 Task: Compute the integral of a piecewise-defined function.
Action: Mouse moved to (1014, 65)
Screenshot: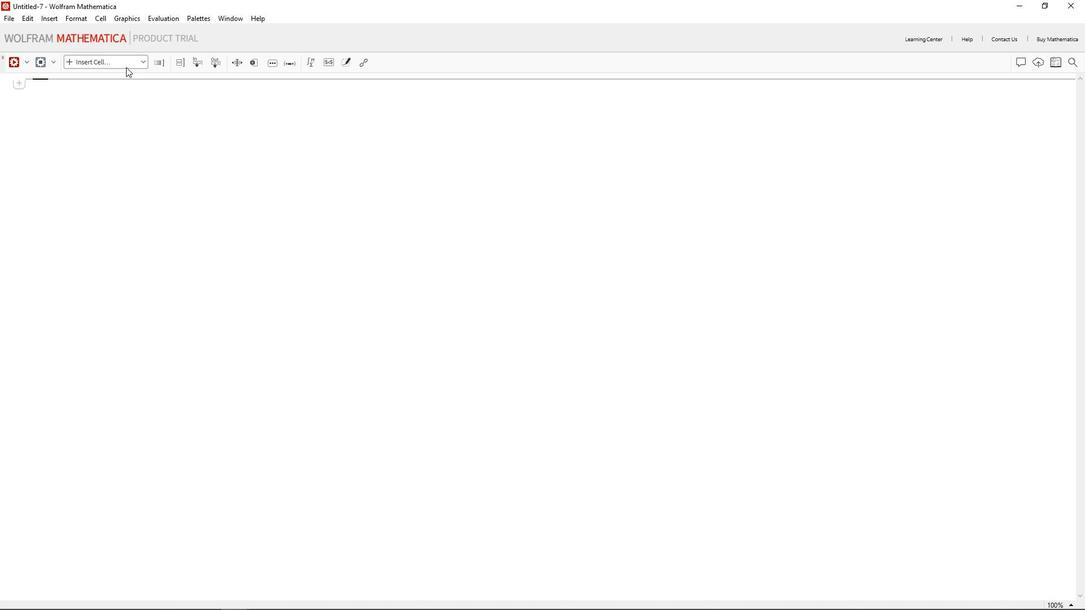 
Action: Mouse pressed left at (1014, 65)
Screenshot: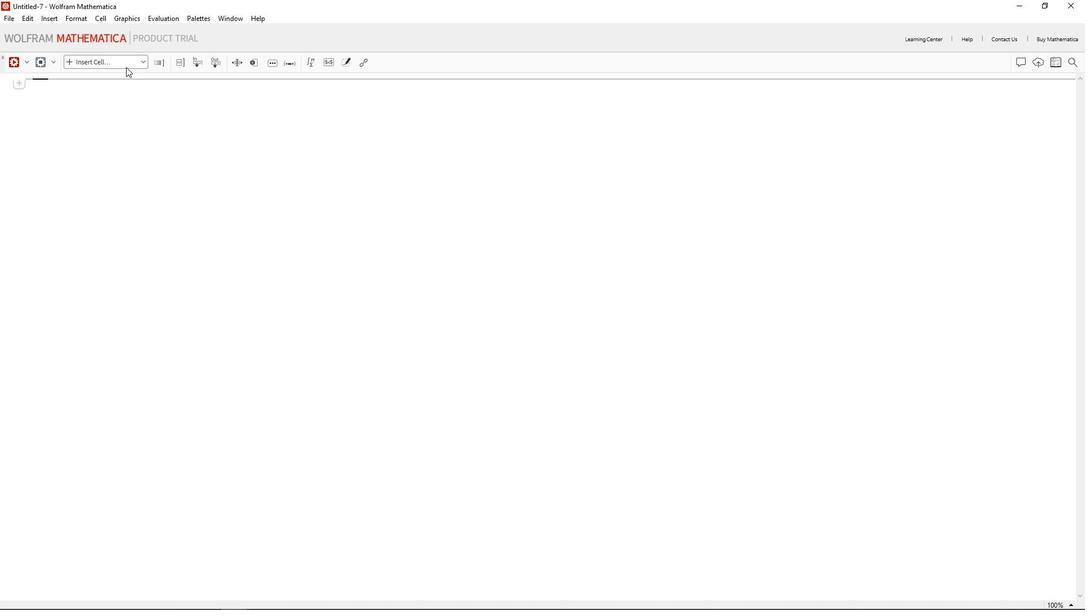
Action: Mouse moved to (1005, 98)
Screenshot: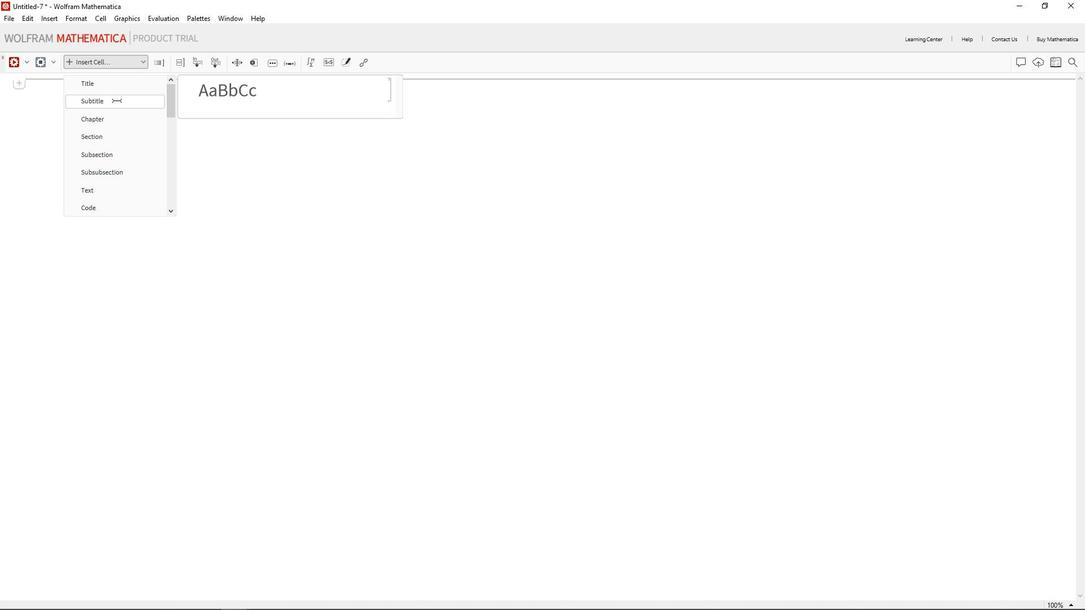 
Action: Mouse pressed left at (1005, 98)
Screenshot: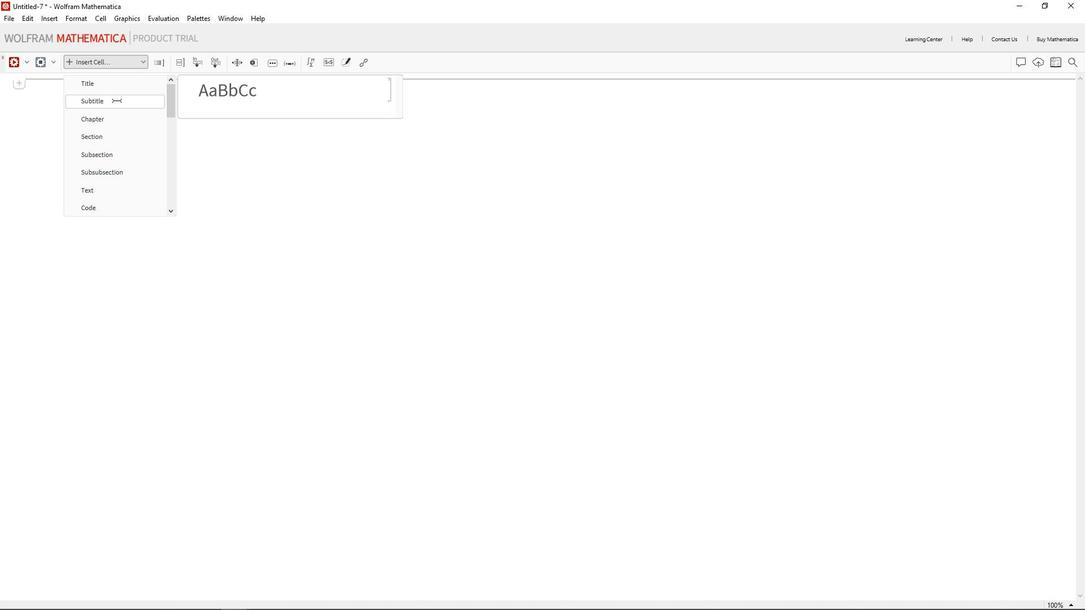 
Action: Key pressed <Key.shift>The<Key.space><Key.shift>Inter<Key.backspace>gral<Key.space>of<Key.space>a<Key.space>pei<Key.backspace><Key.backspace>iecewise<Key.space><Key.backspace>de<Key.backspace><Key.backspace>-defined<Key.space>du<Key.backspace><Key.backspace>function.
Screenshot: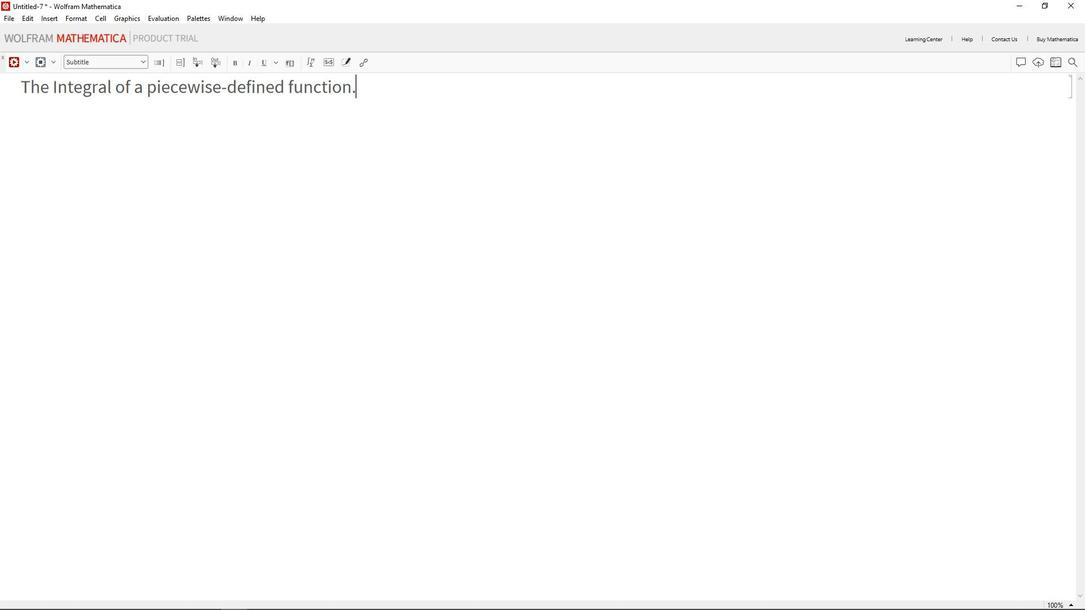 
Action: Mouse moved to (995, 118)
Screenshot: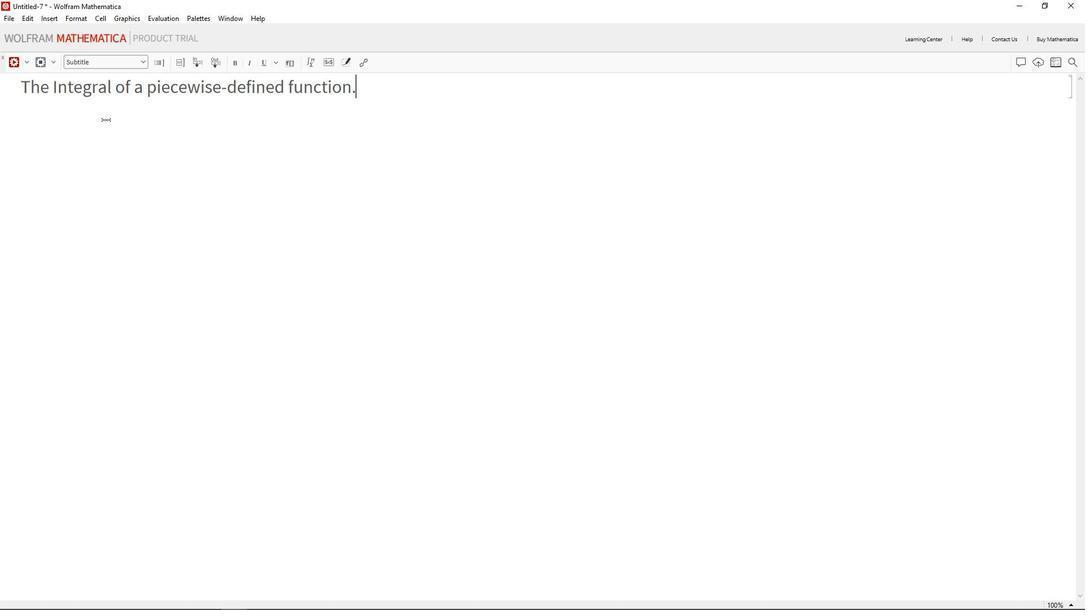 
Action: Mouse pressed left at (995, 118)
Screenshot: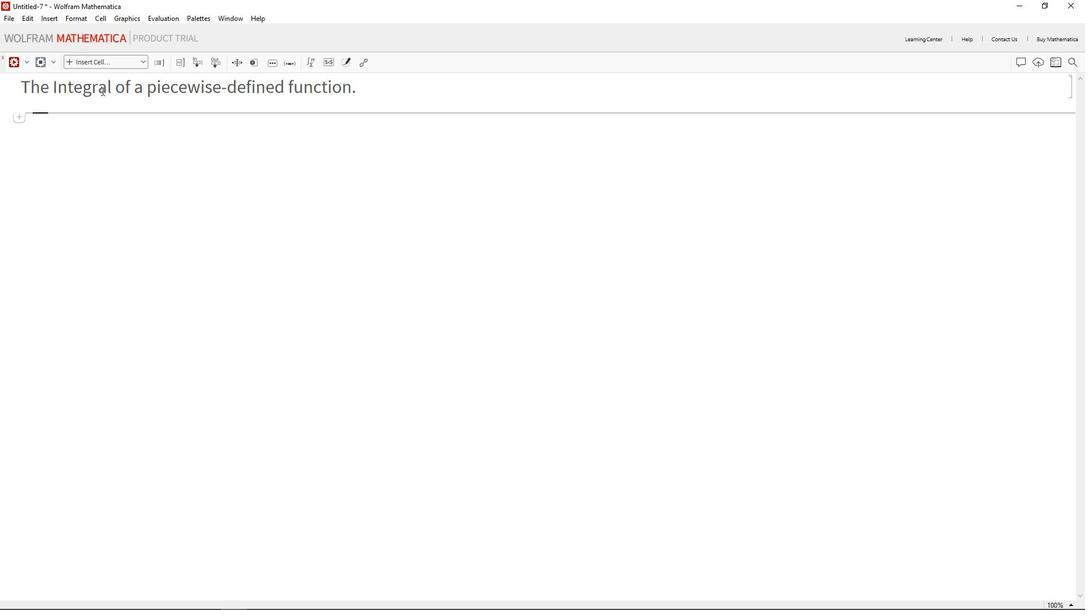 
Action: Mouse moved to (1010, 55)
Screenshot: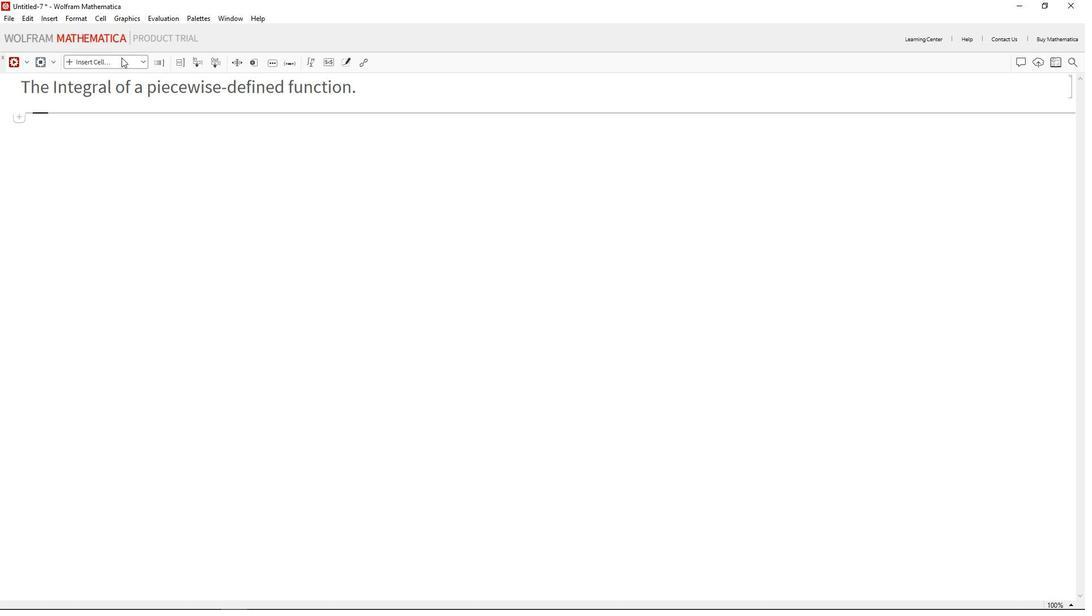 
Action: Mouse pressed left at (1010, 55)
Screenshot: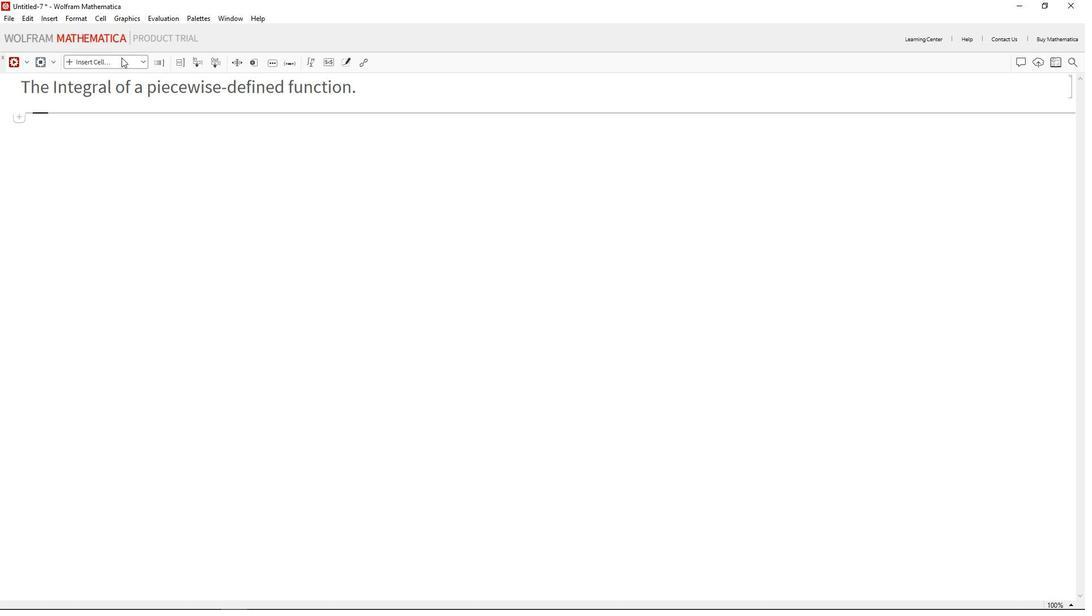 
Action: Mouse moved to (991, 204)
Screenshot: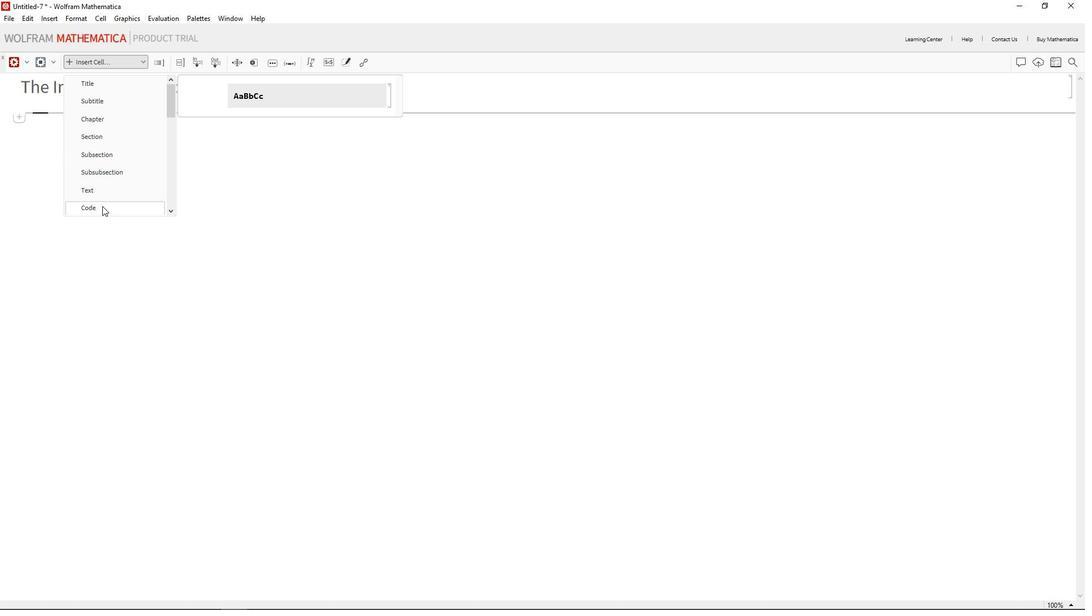 
Action: Mouse pressed left at (991, 204)
Screenshot: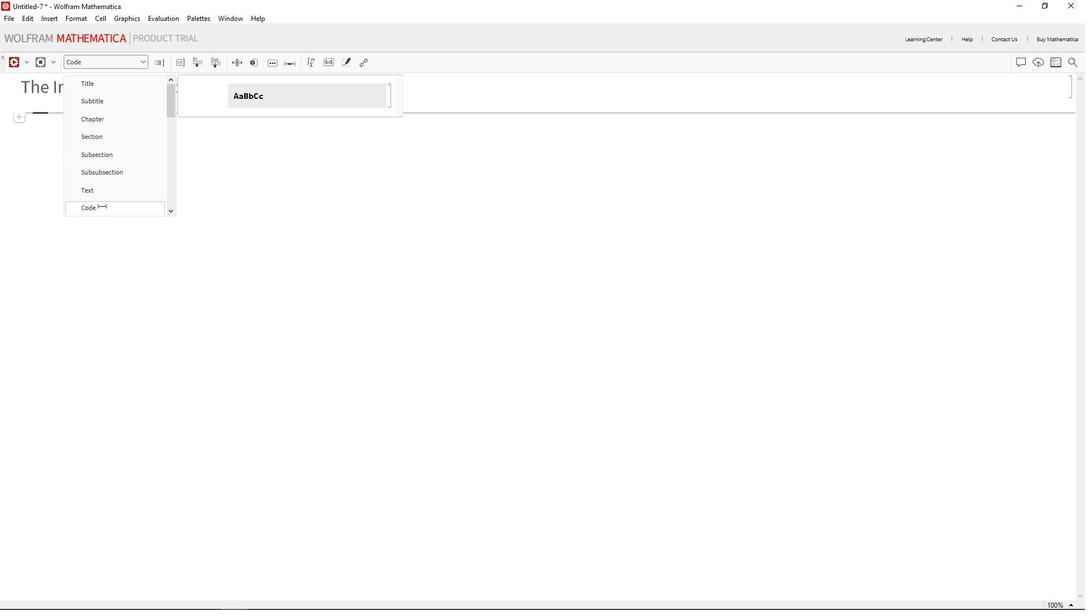 
Action: Key pressed <Key.cmd>9
Screenshot: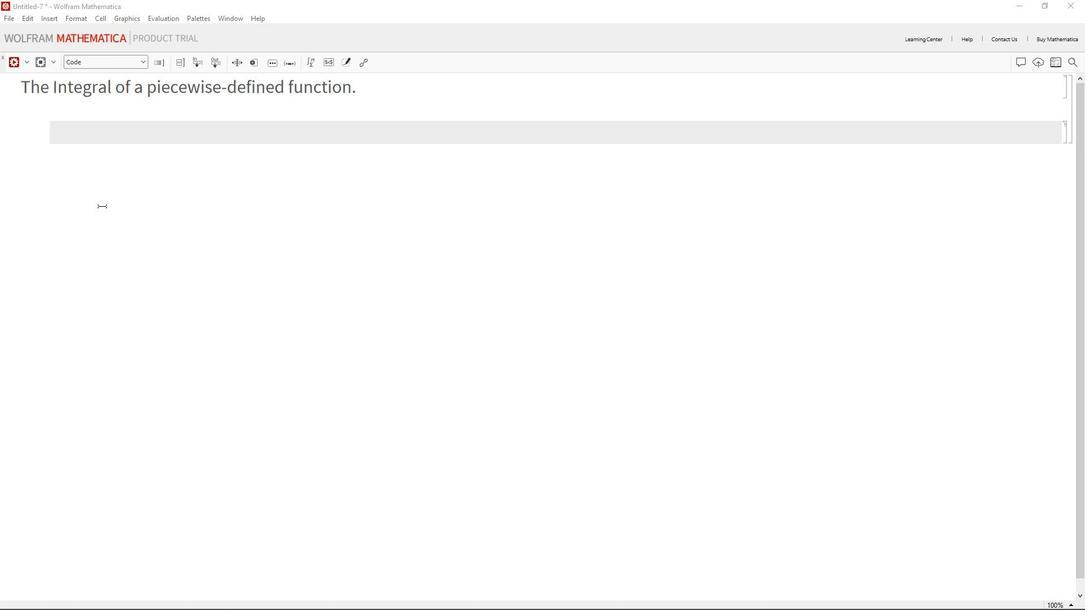 
Action: Mouse moved to (1021, 138)
Screenshot: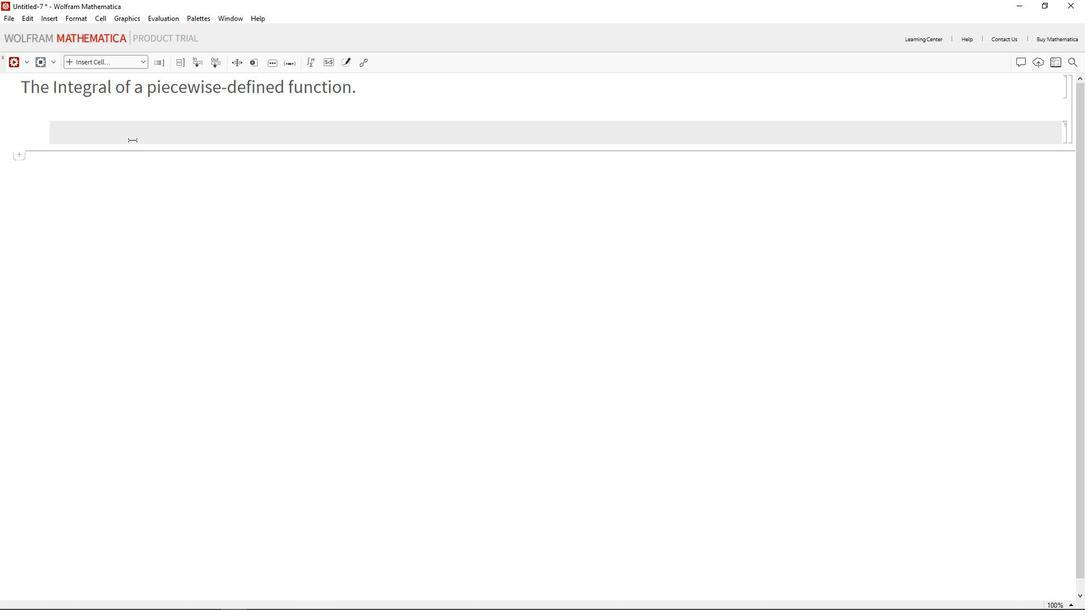 
Action: Mouse pressed left at (1021, 138)
Screenshot: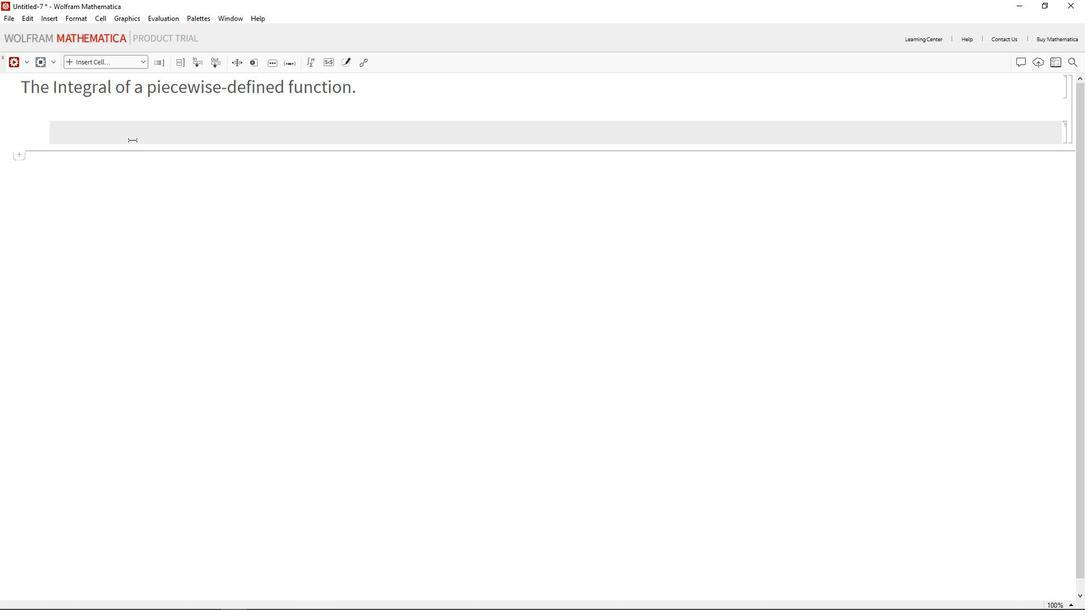 
Action: Mouse moved to (1021, 136)
Screenshot: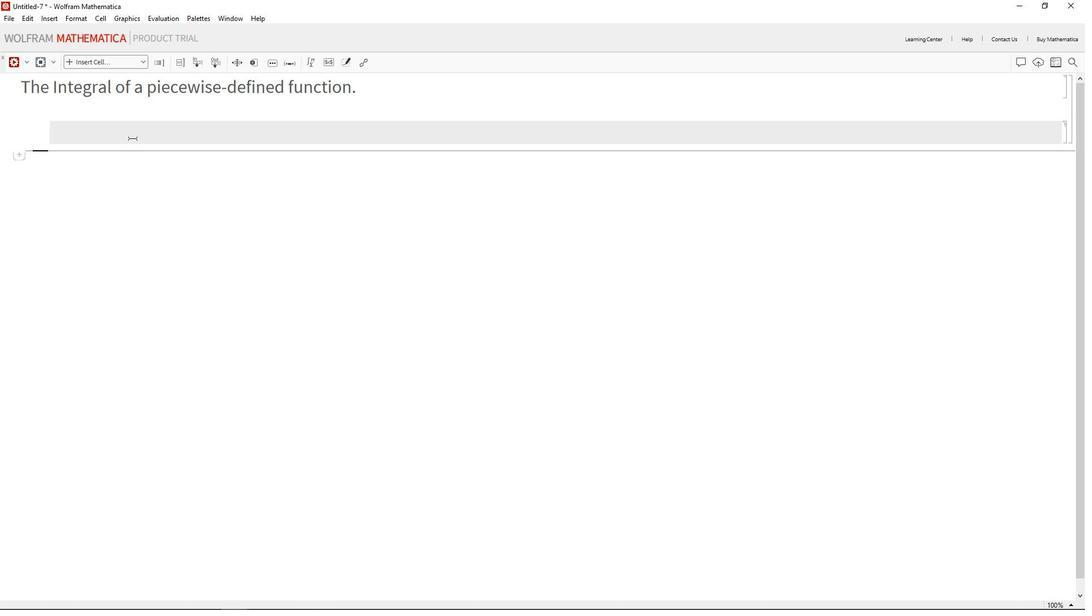 
Action: Mouse pressed left at (1021, 136)
Screenshot: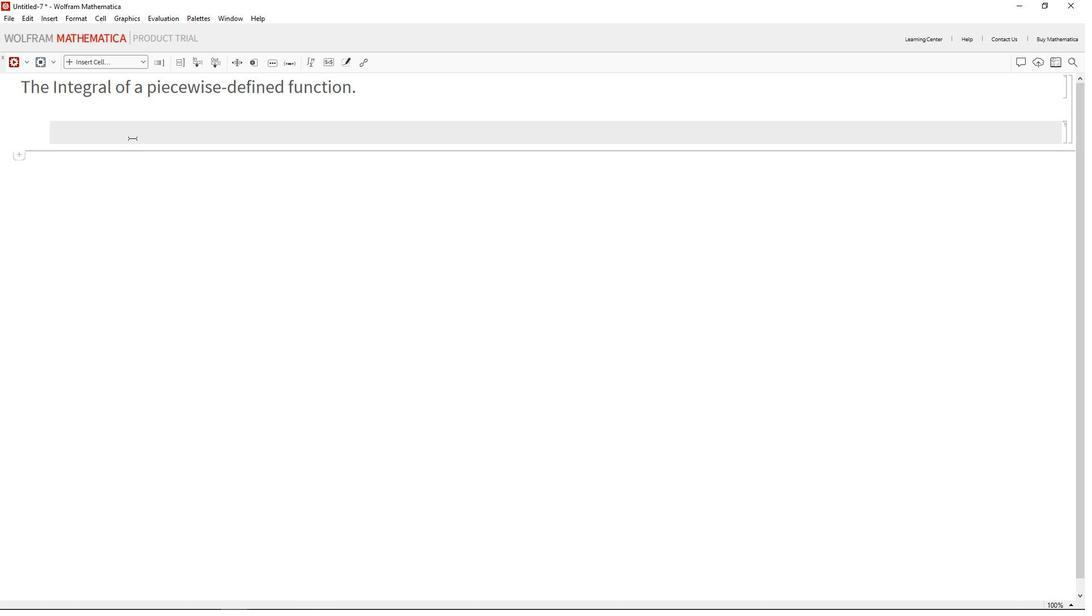 
Action: Mouse moved to (1025, 130)
Screenshot: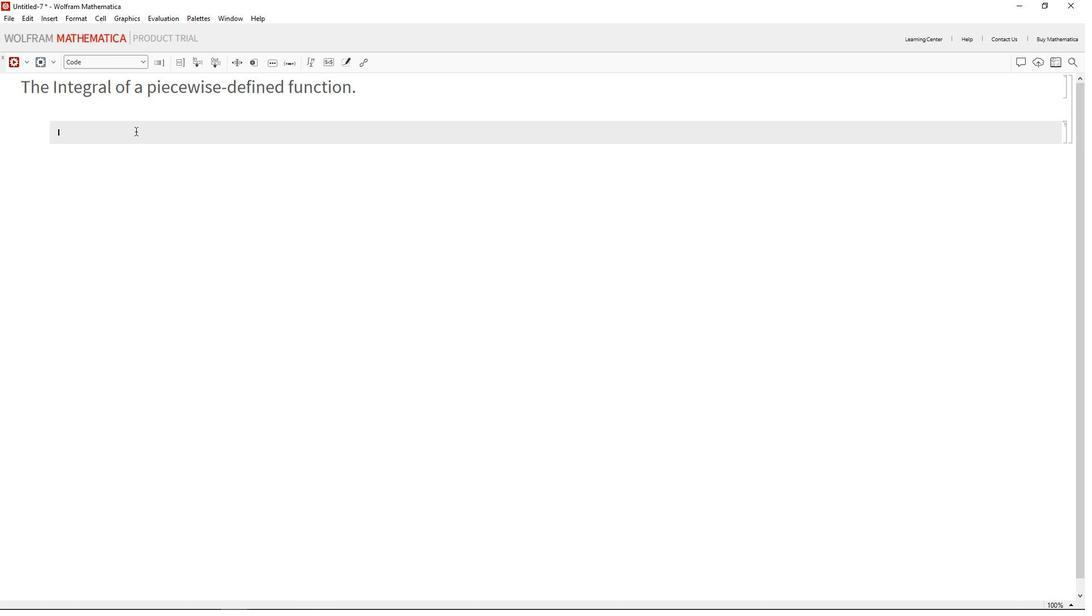 
Action: Mouse pressed left at (1025, 130)
Screenshot: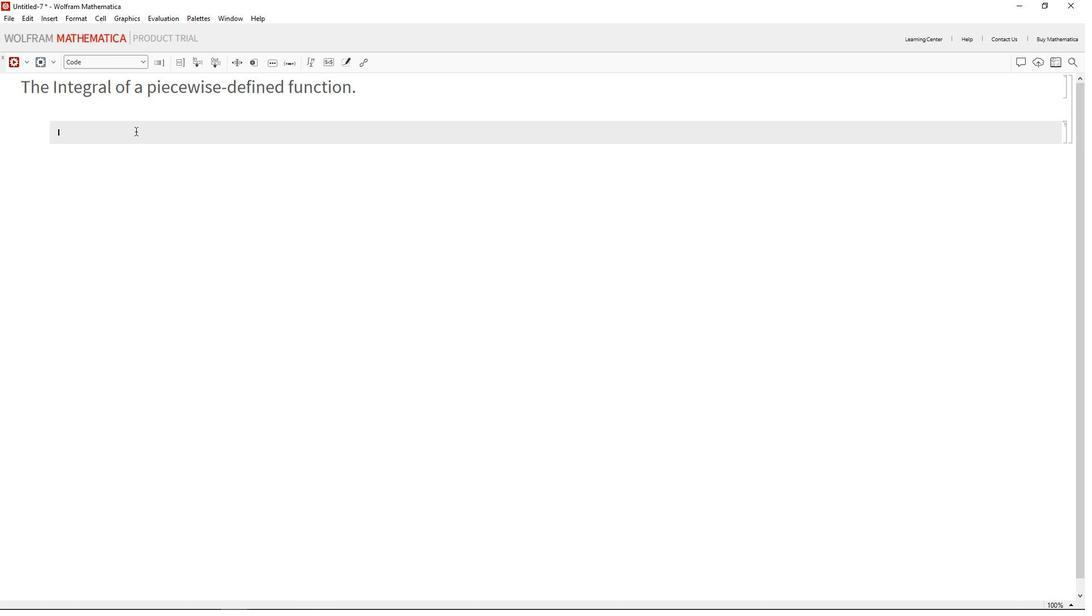 
Action: Key pressed <Key.shift>(*<Key.space><Key.shift_r>Define<Key.space>a<Key.space>piecewise<Key.space>function<Key.space><Key.end><Key.enter>f[x<Key.shift>_<Key.end><Key.shift>:=<Key.space><Key.shift>Piec<Key.enter>[<Key.shift>{<Key.enter><Key.shift><Key.shift><Key.shift><Key.shift>{<Key.right><Key.enter><Key.up><Key.right>x<Key.shift><Key.shift>^2,-1<Key.shift><=x<Key.shift><Key.shift><Key.shift><Key.shift><Key.shift><Key.shift><Key.shift><0<Key.right>,<Key.enter><Key.shift>{<Key.end><Key.up><Key.end><Key.space><Key.space><Key.space><Key.space><Key.space><Key.space><Key.space><Key.shift><Key.shift>(*<Key.space><Key.shift><Key.shift><Key.shift><Key.shift><Key.shift><Key.shift><Key.shift><Key.shift><Key.shift>)<Key.left><Key.shift><Key.shift><Key.shift><Key.shift><Key.shift><Key.shift><Key.shift><Key.shift><Key.shift><Key.shift><Key.shift><Key.shift><Key.shift><Key.shift><Key.shift>*<Key.left><Key.shift_r>Ex[<Key.backspace>pression<Key.space>for<Key.space>x<Key.space>in<Key.space>the<Key.space>interval<Key.space>[-1,0<Key.end><Key.enter><Key.backspace><Key.down><Key.left>2x,0<Key.shift><+<Key.backspace>-<Key.backspace>=x<Key.shift><=1<Key.right>.<Key.backspace>,<Key.space><Key.space><Key.space><Key.space><Key.space><Key.space><Key.space><Key.space><Key.space><Key.space><Key.shift>(<Key.shift><Key.shift><Key.shift><Key.shift><Key.shift><Key.shift><Key.shift><Key.shift><Key.shift><Key.shift><Key.shift><Key.shift><Key.shift><Key.shift><Key.shift><Key.shift>*<Key.space><Key.shift_r>Expreee<Key.backspace><Key.backspace>ssion<Key.space>for<Key.space>x<Key.space>in<Key.space>the<Key.space>interval<Key.space>[0,1<Key.end><Key.enter><Key.shift><Key.shift><Key.shift><Key.shift><Key.shift><Key.shift>)<Key.backspace><Key.shift>{0,<Key.shift><Key.shift><Key.shift><Key.shift><Key.shift>True<Key.end><Key.space><Key.space><Key.space><Key.space><Key.space><Key.space><Key.space><Key.space><Key.space><Key.space><Key.space><Key.space><Key.space><Key.shift>(*<Key.space><Key.shift_r>Default<Key.space>expression<Key.space>for<Key.space>all<Key.space>other<Key.space>x<Key.space>values<Key.space><Key.end><Key.down><Key.enter><Key.shift><Key.shift><Key.shift><Key.shift><Key.shift><Key.shift><Key.shift><Key.shift><Key.shift><Key.shift><Key.shift><Key.shift><Key.shift><Key.shift><Key.shift>(*<Key.space><Key.shift_r>Compute<Key.space>the<Key.space>nter=<Key.backspace><Key.backspace><Key.backspace><Key.backspace><Key.backspace>interf<Key.backspace>gal<Key.space><Key.backspace><Key.backspace><Key.backspace><Key.backspace><Key.backspace>fra<Key.backspace><Key.backspace><Key.backspace>gral<Key.space>of<Key.space>the<Key.space>piecewise<Key.space>function<Key.space>over<Key.space>a<Key.space>specific<Key.space>rane<Key.backspace>ge<Key.space><Key.end><Key.enter>result<Key.space>=<Key.space><Key.shift>Inter<Key.backspace>grate<Key.enter>[f[x<Key.right>,<Key.shift>{x,-1,1<Key.end><Key.enter><Key.shift><Key.shift><Key.shift><Key.shift><Key.shift><Key.shift><Key.shift><Key.shift><Key.shift><Key.shift><Key.shift><Key.shift><Key.shift><Key.shift><Key.shift><Key.shift><Key.shift><Key.shift><Key.shift><Key.shift><Key.shift><Key.shift><Key.shift><Key.shift><Key.shift><Key.shift><Key.shift><Key.shift><Key.shift><Key.shift><Key.shift><Key.shift><Key.shift><Key.shift><Key.shift><Key.shift><Key.shift><Key.shift><Key.shift><Key.shift><Key.shift><Key.shift><Key.shift><Key.shift><Key.shift><Key.shift><Key.shift><Key.shift><Key.shift><Key.shift><Key.shift><Key.shift><Key.shift>(*<Key.space><Key.shift_r>Display<Key.space>thee<Key.backspace><Key.space>result<Key.space><Key.end><Key.enter><Key.shift_r>result<Key.enter><Key.shift_r><Key.enter><Key.enter>
Screenshot: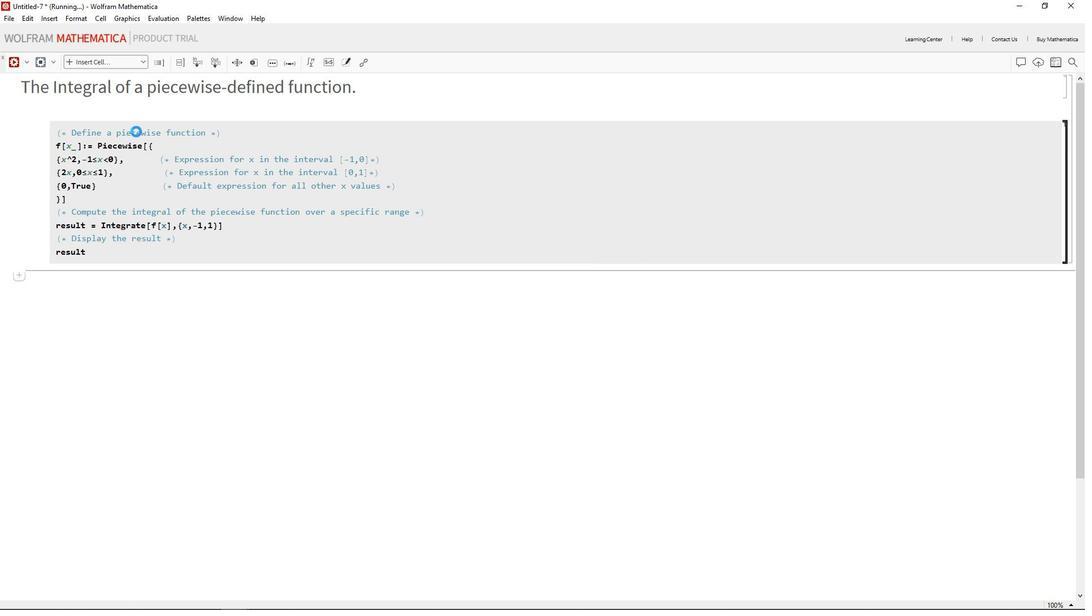 
Action: Mouse moved to (1067, 305)
Screenshot: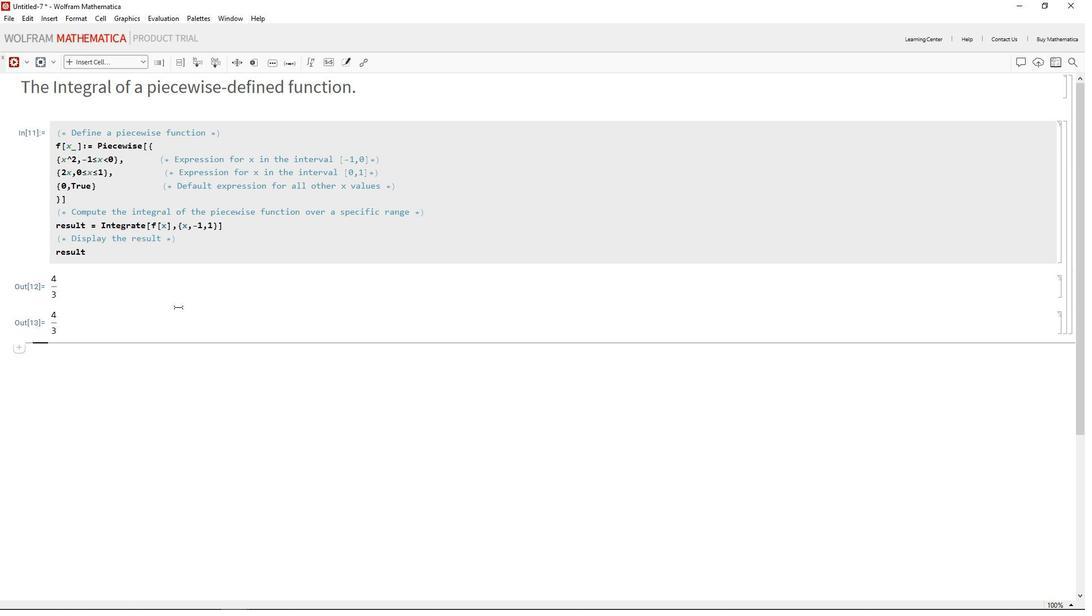 
